 Task: Create List Brand Differentiation in Board Knowledge Management Techniques to Workspace E-commerce Solutions. Create List Brand Consistency in Board Diversity and Inclusion Training and Education to Workspace E-commerce Solutions. Create List Brand Evolution in Board Content Marketing Interactive Quiz Strategy and Execution to Workspace E-commerce Solutions
Action: Key pressed D
Screenshot: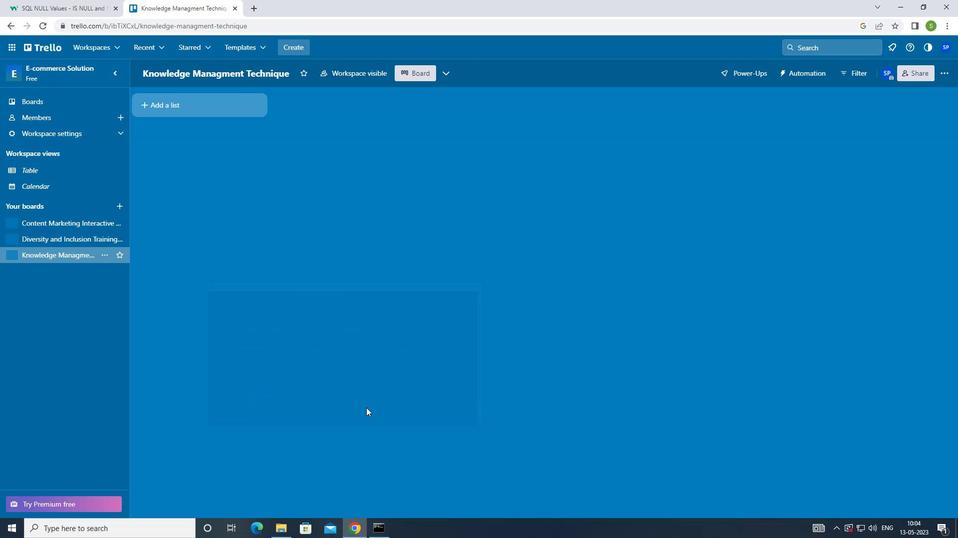 
Action: Mouse moved to (190, 112)
Screenshot: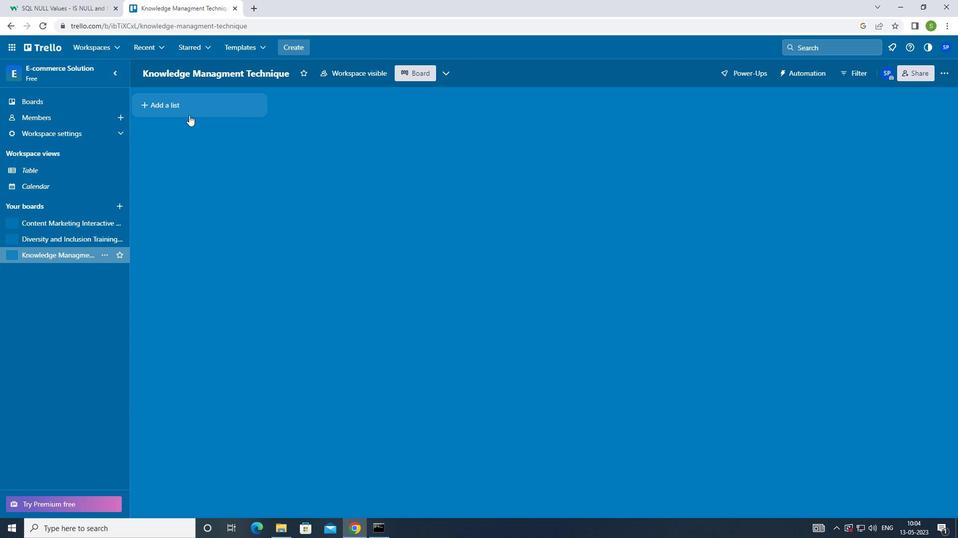 
Action: Mouse pressed left at (190, 112)
Screenshot: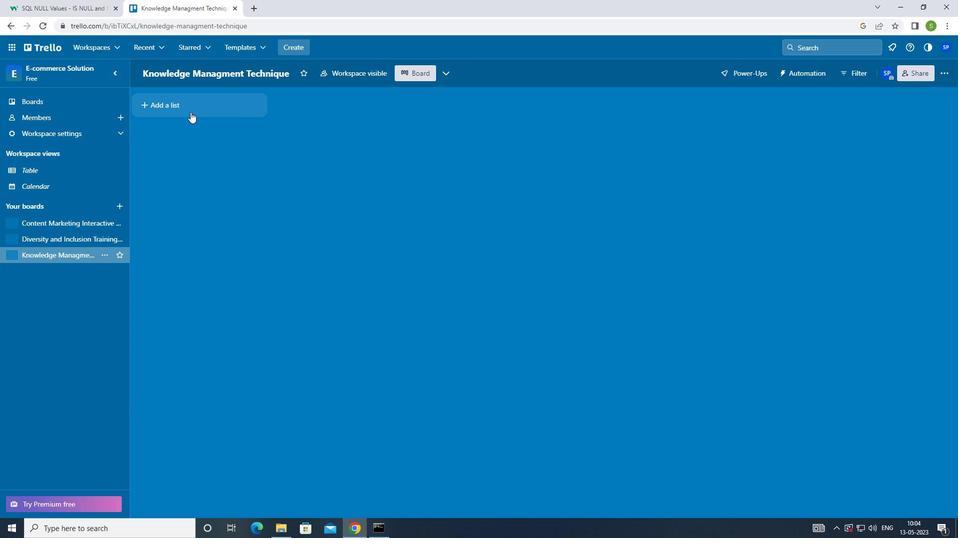 
Action: Mouse moved to (286, 224)
Screenshot: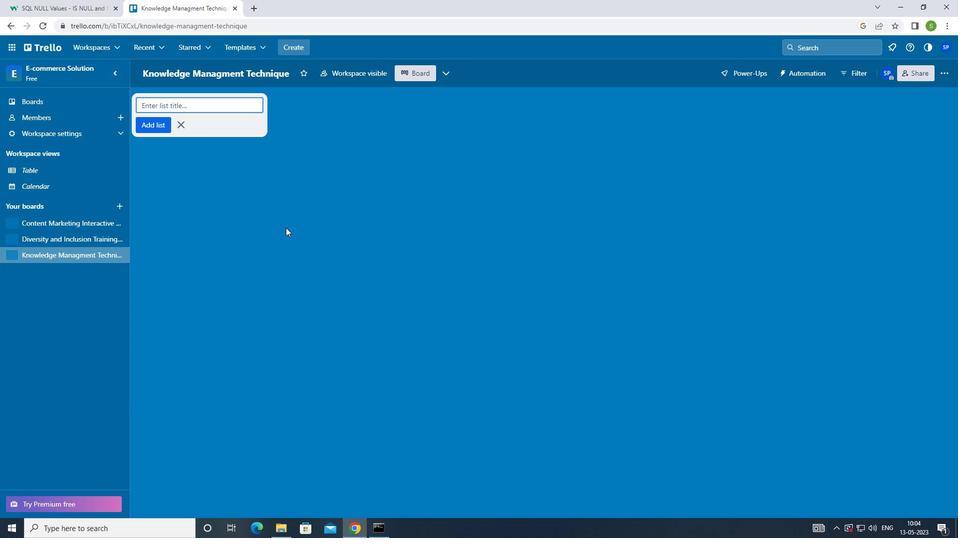 
Action: Key pressed <Key.shift>DIFFERENTIATION
Screenshot: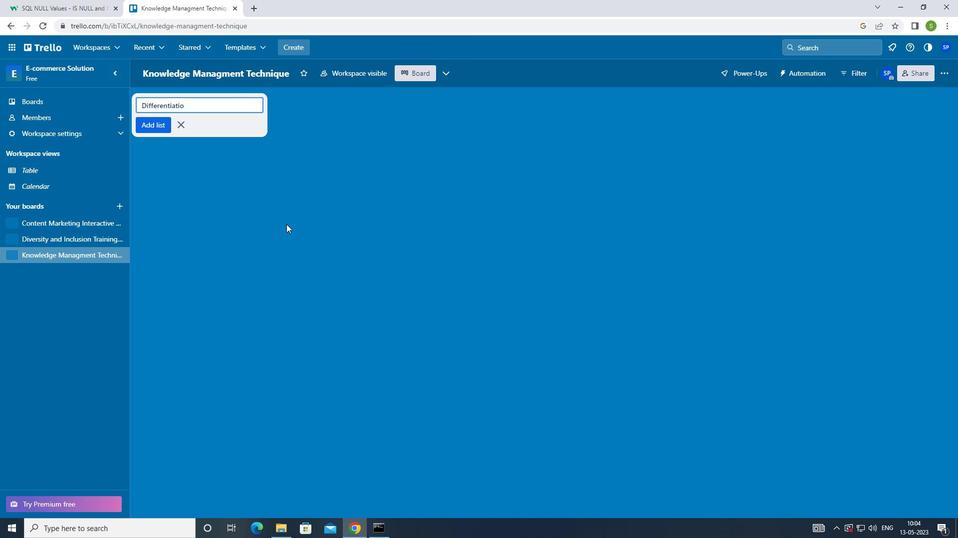 
Action: Mouse moved to (222, 165)
Screenshot: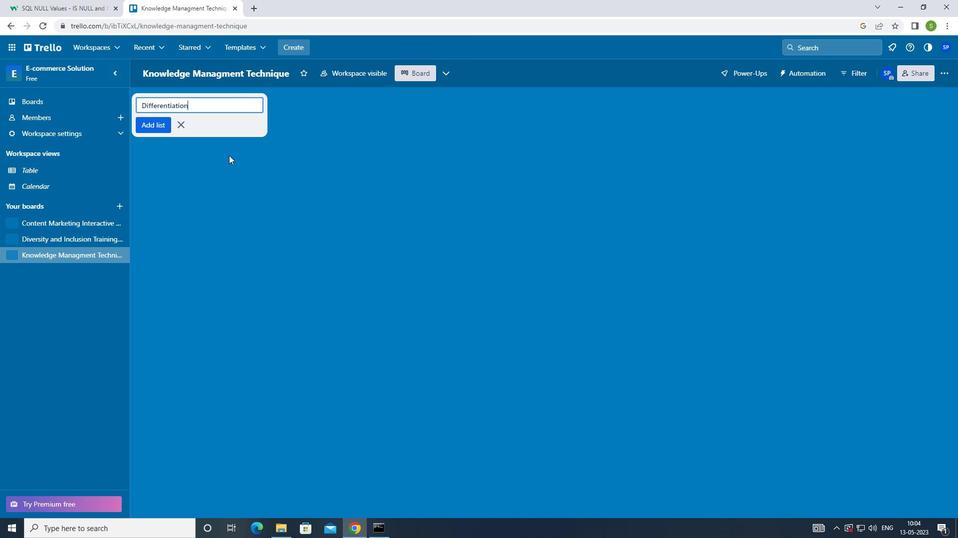 
Action: Key pressed <Key.enter>
Screenshot: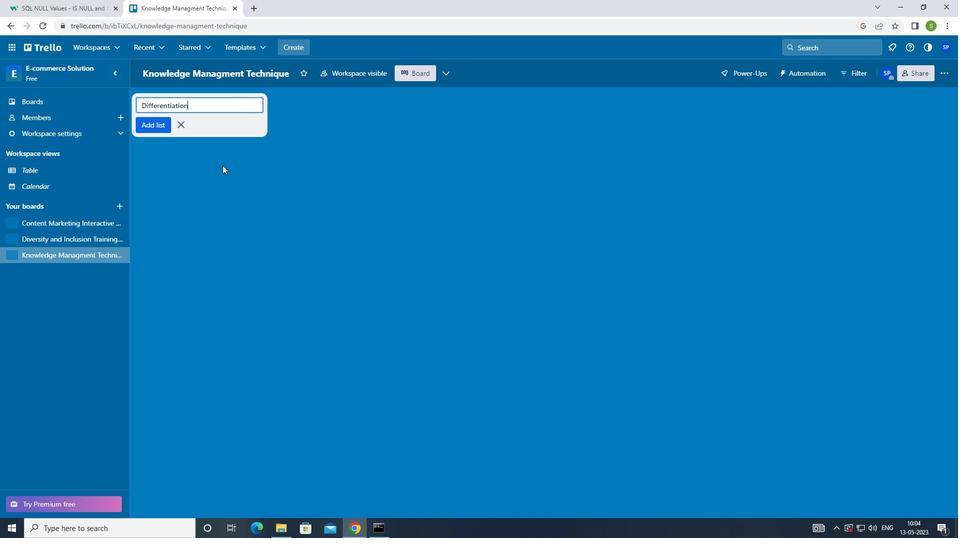 
Action: Mouse moved to (47, 237)
Screenshot: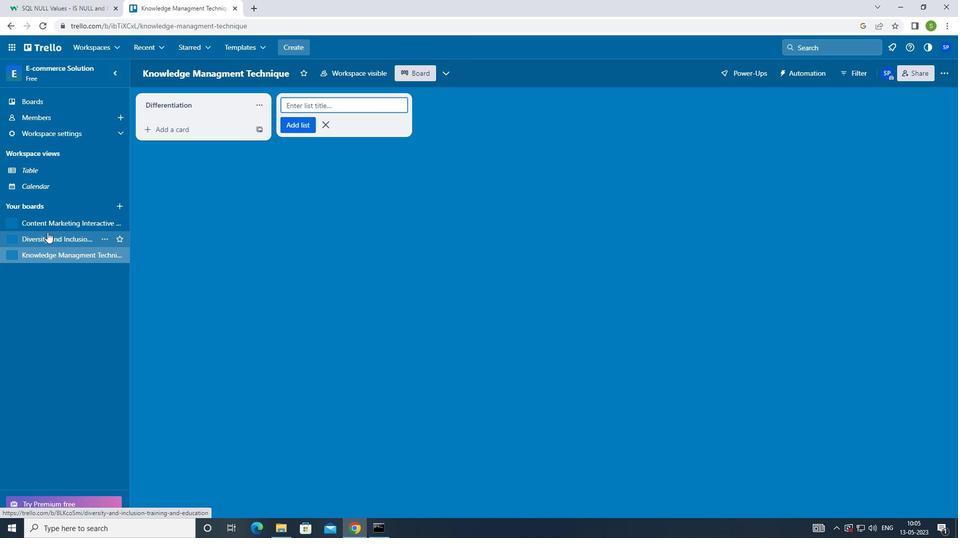 
Action: Mouse pressed left at (47, 237)
Screenshot: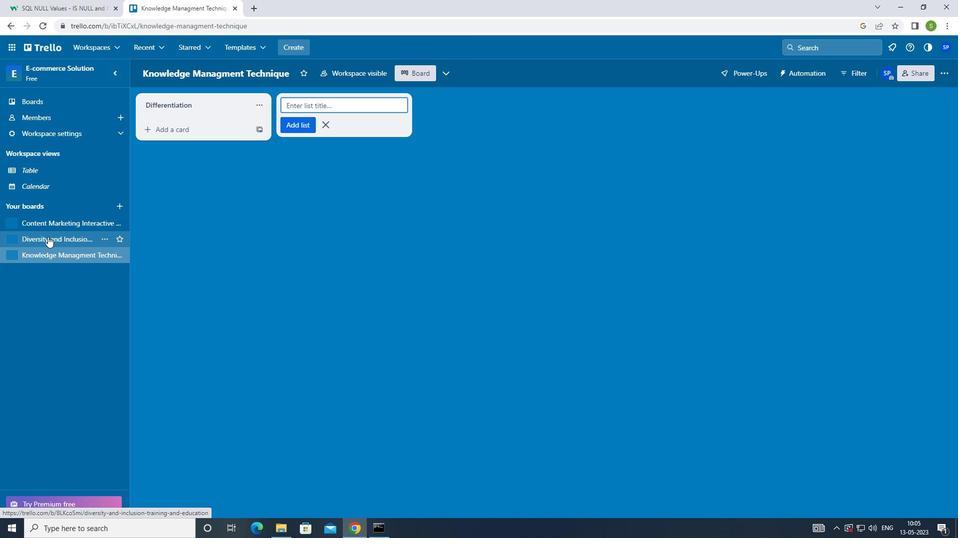 
Action: Mouse moved to (168, 104)
Screenshot: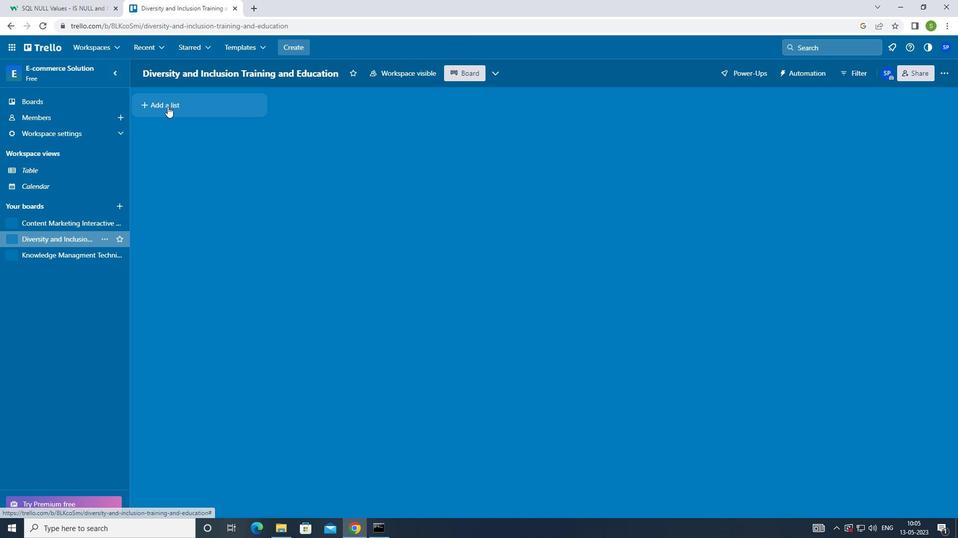 
Action: Mouse pressed left at (168, 104)
Screenshot: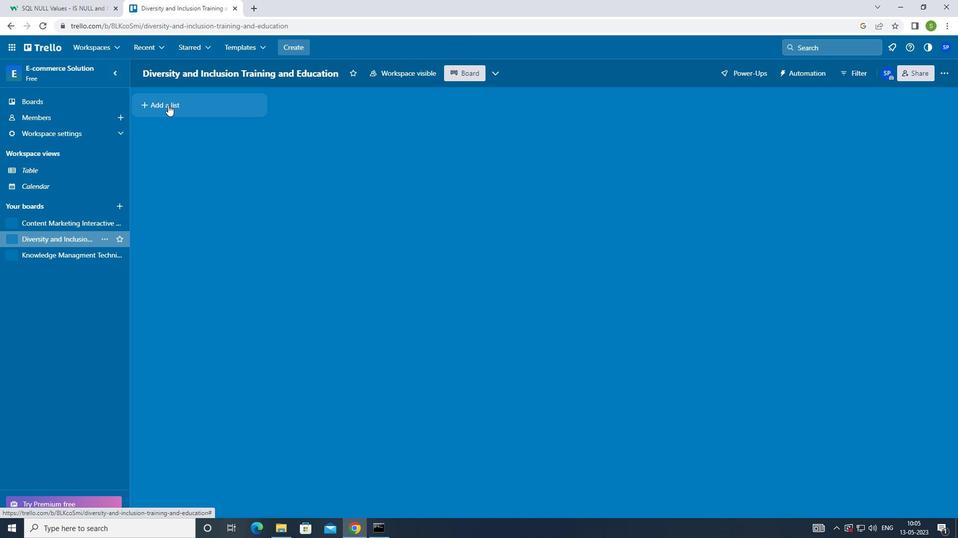 
Action: Mouse moved to (207, 191)
Screenshot: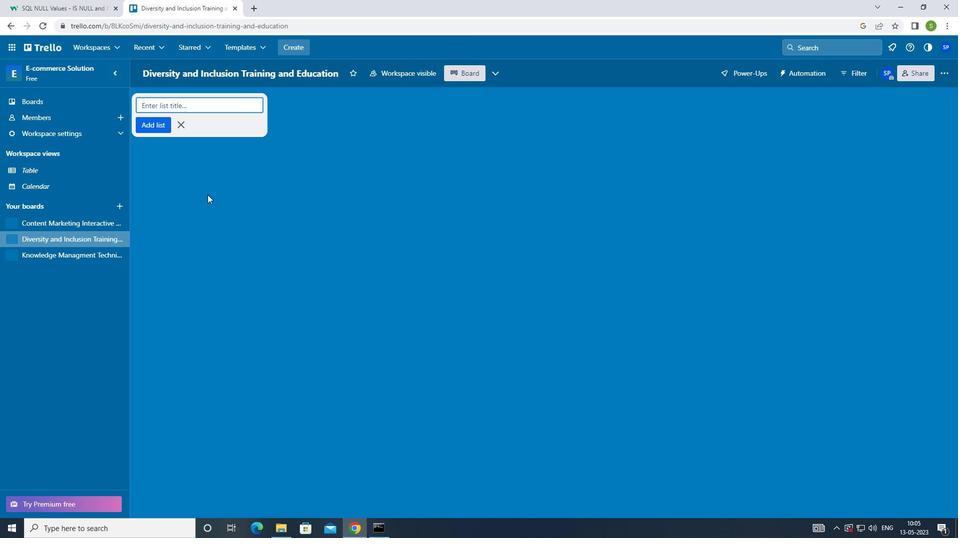 
Action: Key pressed <Key.shift>CON
Screenshot: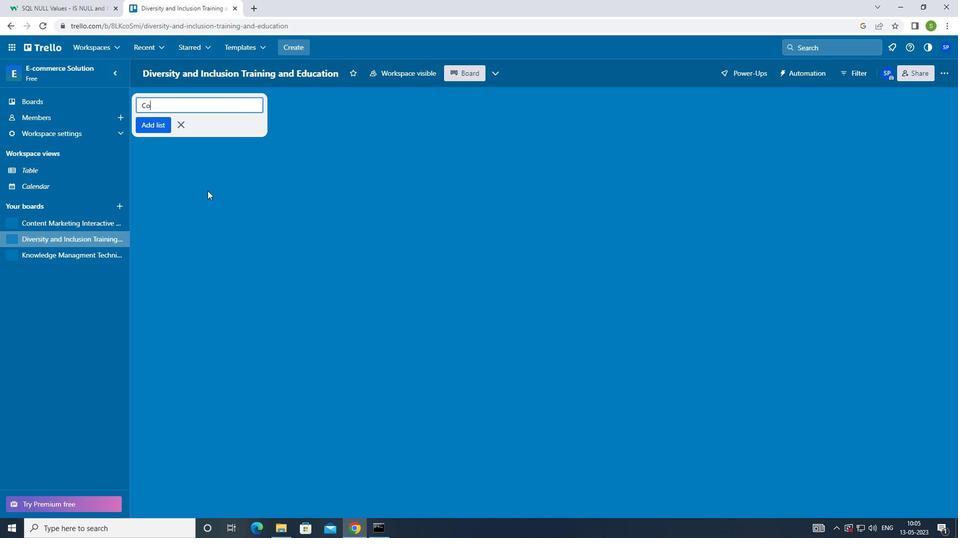 
Action: Mouse moved to (207, 190)
Screenshot: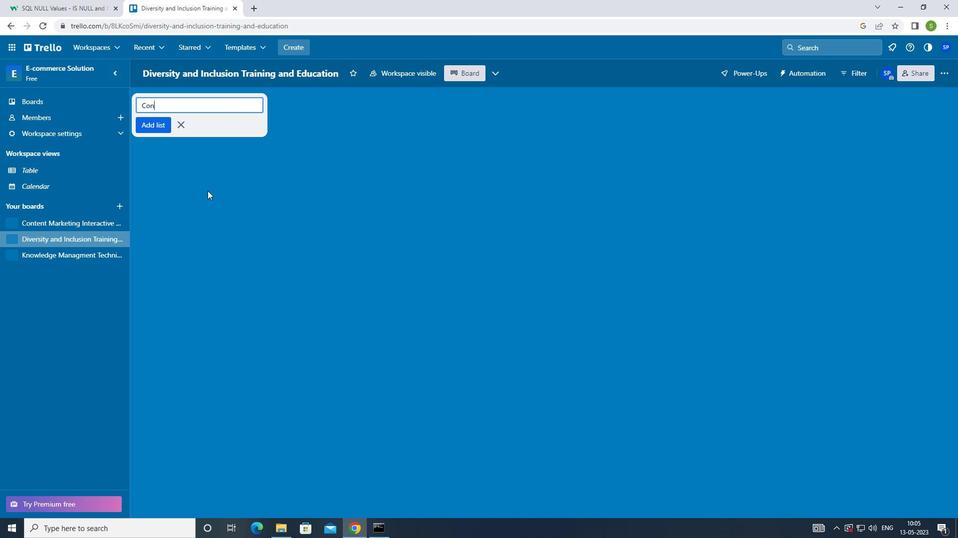 
Action: Key pressed SISTENCY<Key.enter>
Screenshot: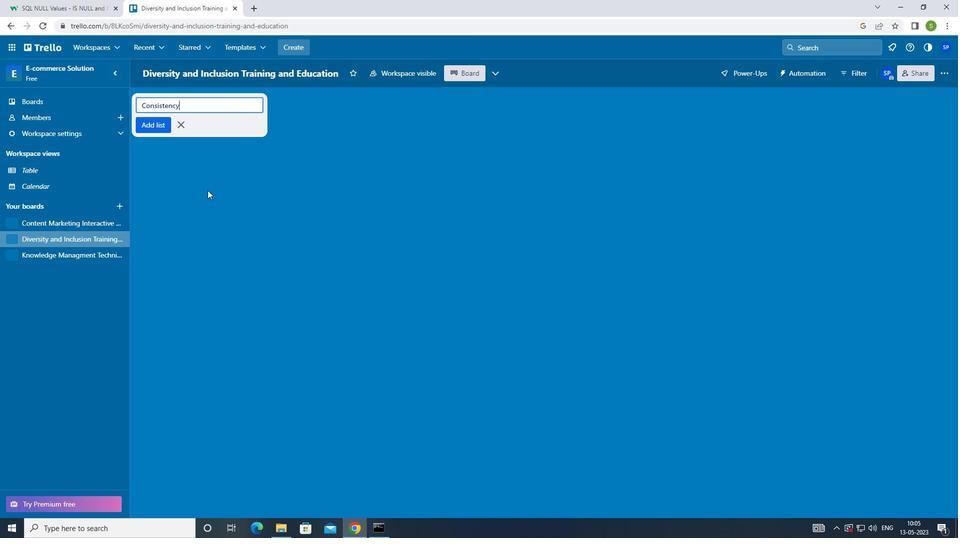 
Action: Mouse moved to (58, 228)
Screenshot: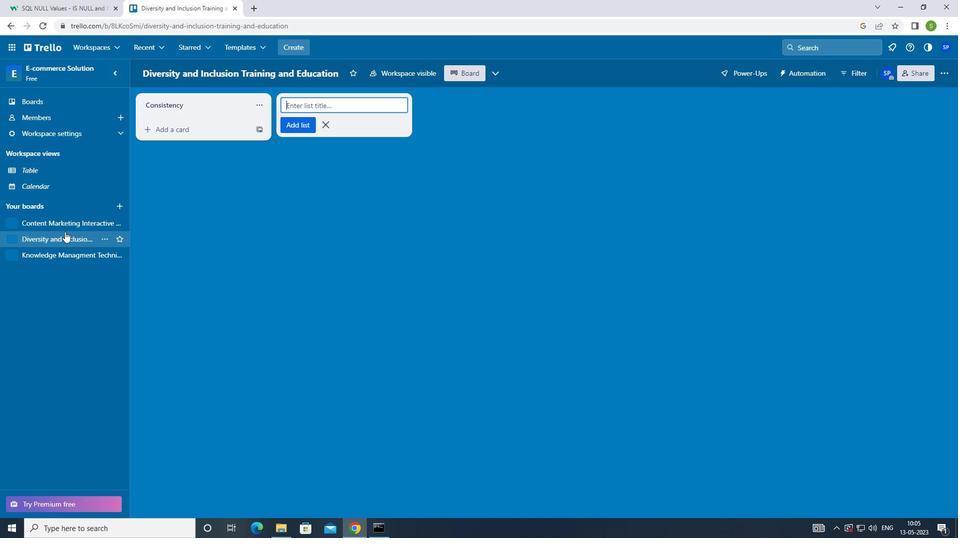 
Action: Mouse pressed left at (58, 228)
Screenshot: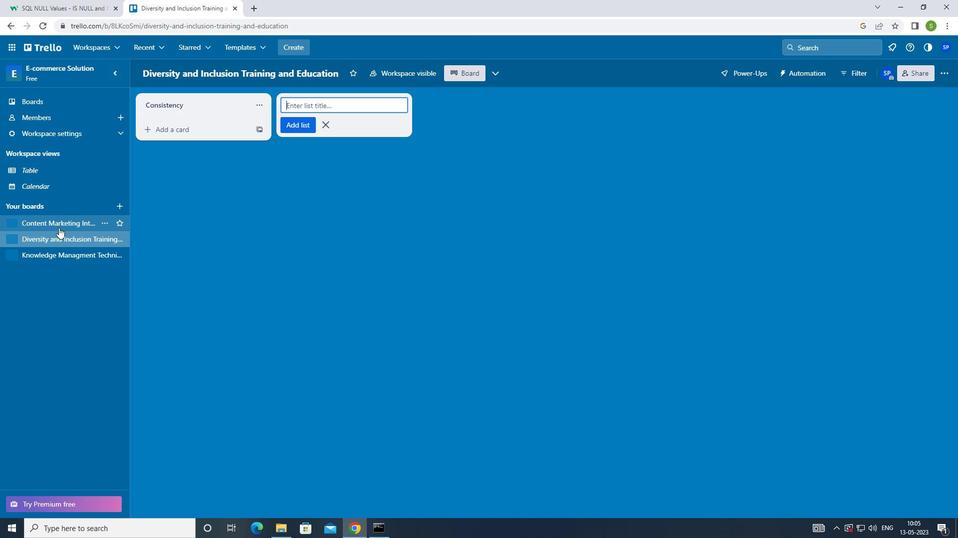 
Action: Mouse moved to (174, 100)
Screenshot: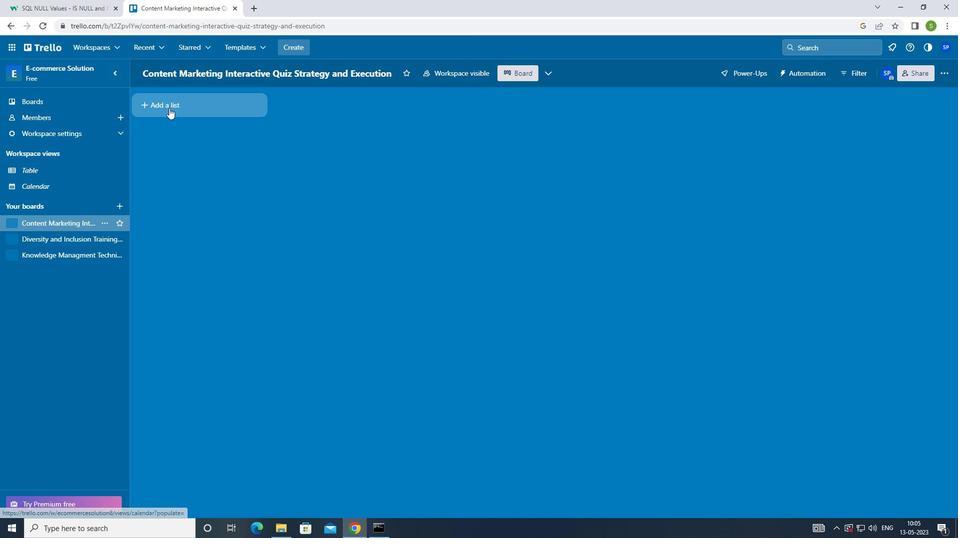 
Action: Mouse pressed left at (174, 100)
Screenshot: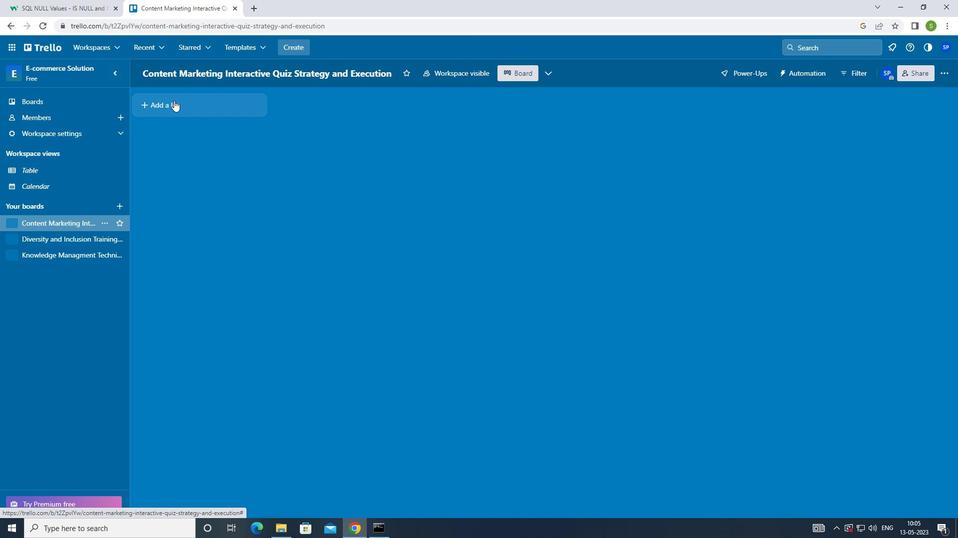 
Action: Mouse moved to (188, 198)
Screenshot: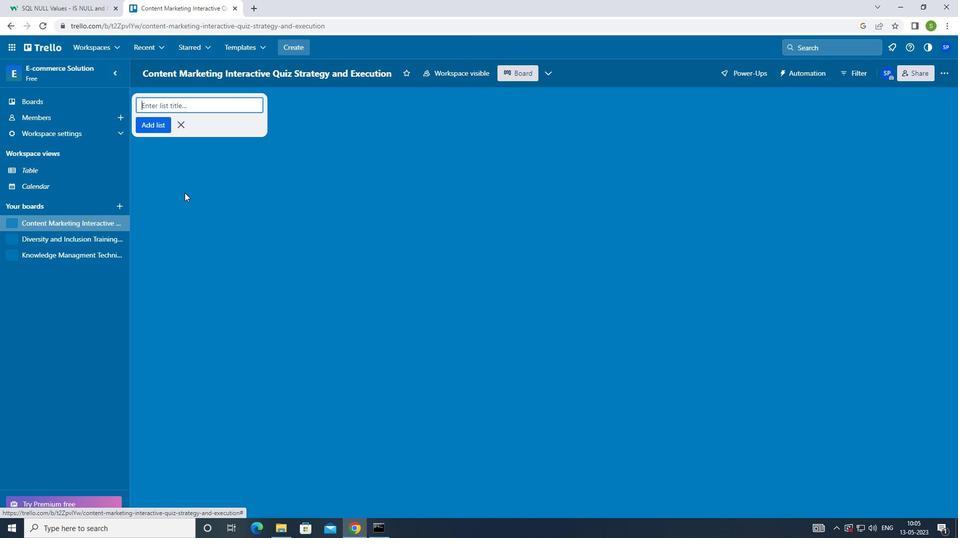 
Action: Key pressed <Key.shift><Key.shift><Key.shift><Key.shift><Key.shift><Key.shift><Key.shift><Key.shift><Key.shift><Key.shift><Key.shift><Key.shift><Key.shift><Key.shift><Key.shift><Key.shift><Key.shift><Key.shift><Key.shift><Key.shift><Key.shift><Key.shift><Key.shift><Key.shift><Key.shift><Key.shift><Key.shift><Key.shift><Key.shift><Key.shift><Key.shift><Key.shift><Key.shift><Key.shift><Key.shift><Key.shift><Key.shift><Key.shift><Key.shift><Key.shift><Key.shift><Key.shift>EVOLUTION<Key.enter><Key.f8>
Screenshot: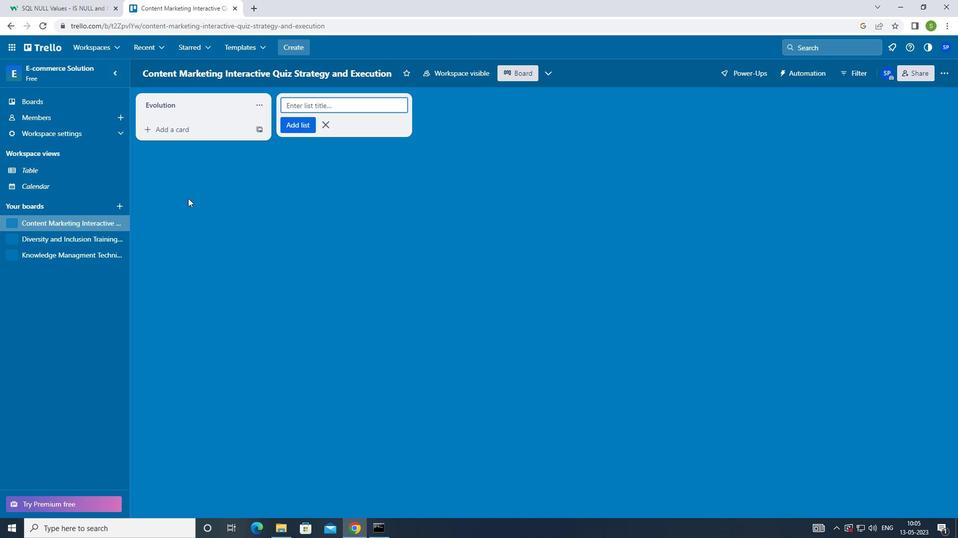 
